 Task: Create a section Error Handling Sprint and in the section, add a milestone Remote Work Enablement in the project XcelTech.
Action: Mouse moved to (42, 361)
Screenshot: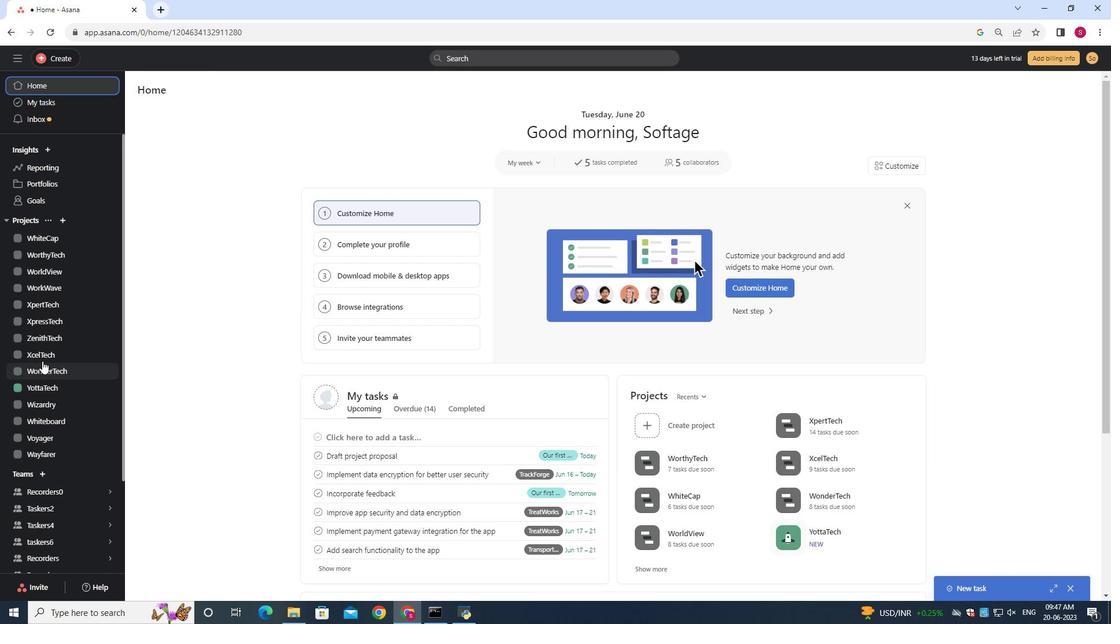 
Action: Mouse pressed left at (42, 361)
Screenshot: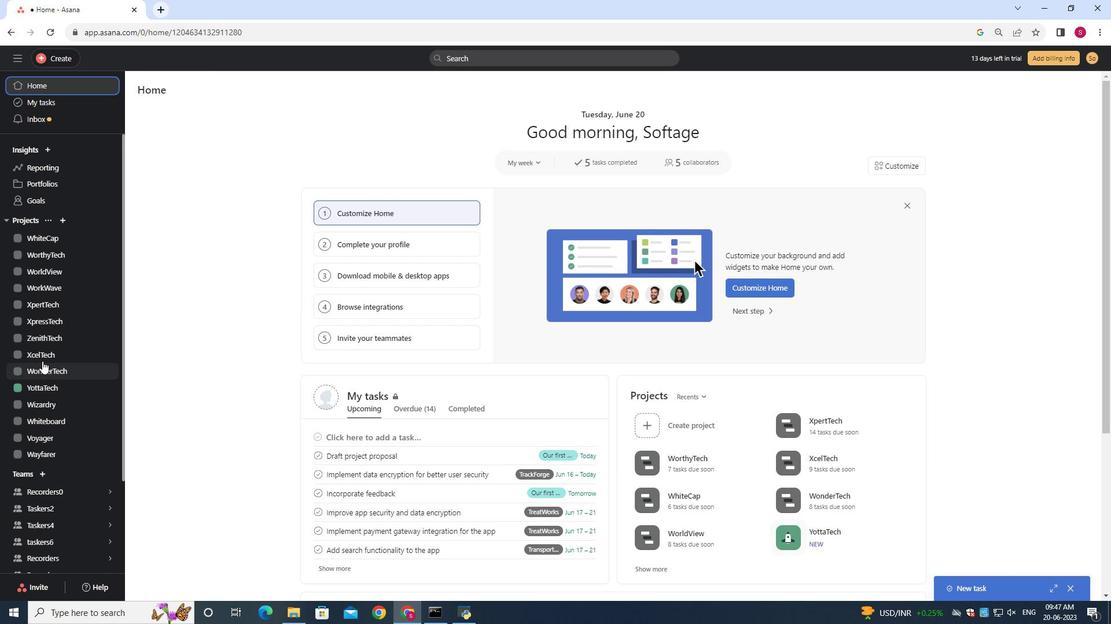 
Action: Mouse moved to (188, 142)
Screenshot: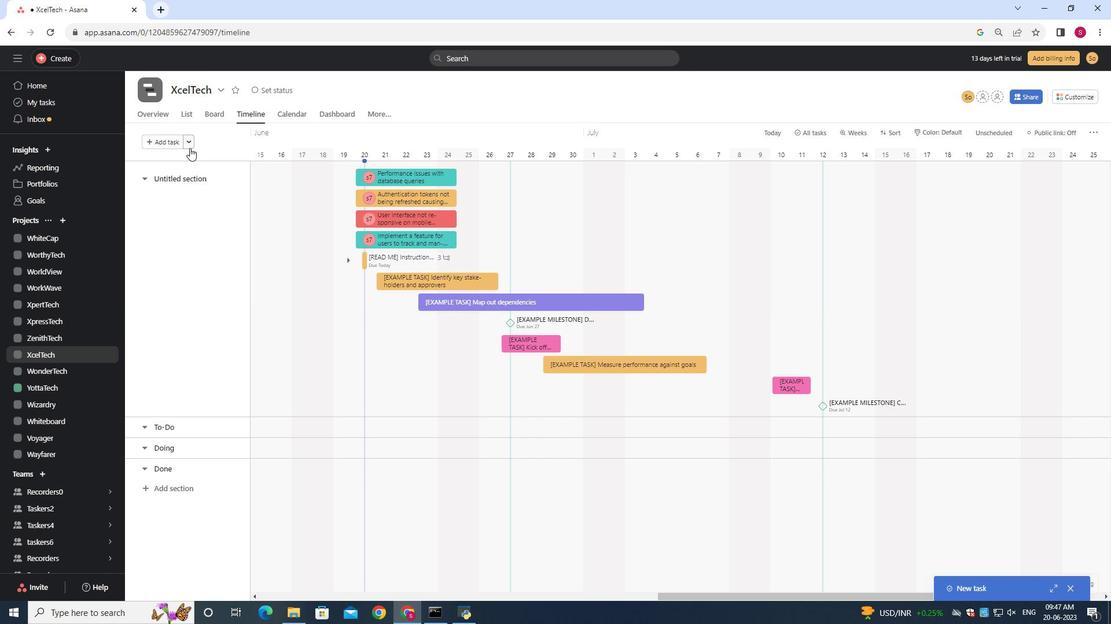 
Action: Mouse pressed left at (188, 142)
Screenshot: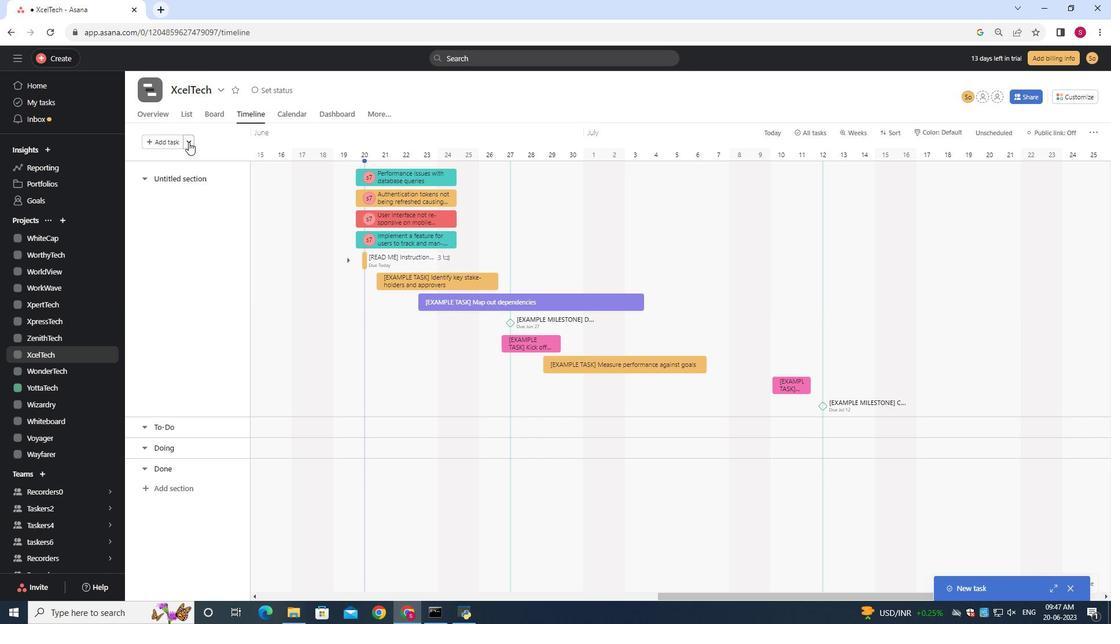 
Action: Mouse moved to (205, 159)
Screenshot: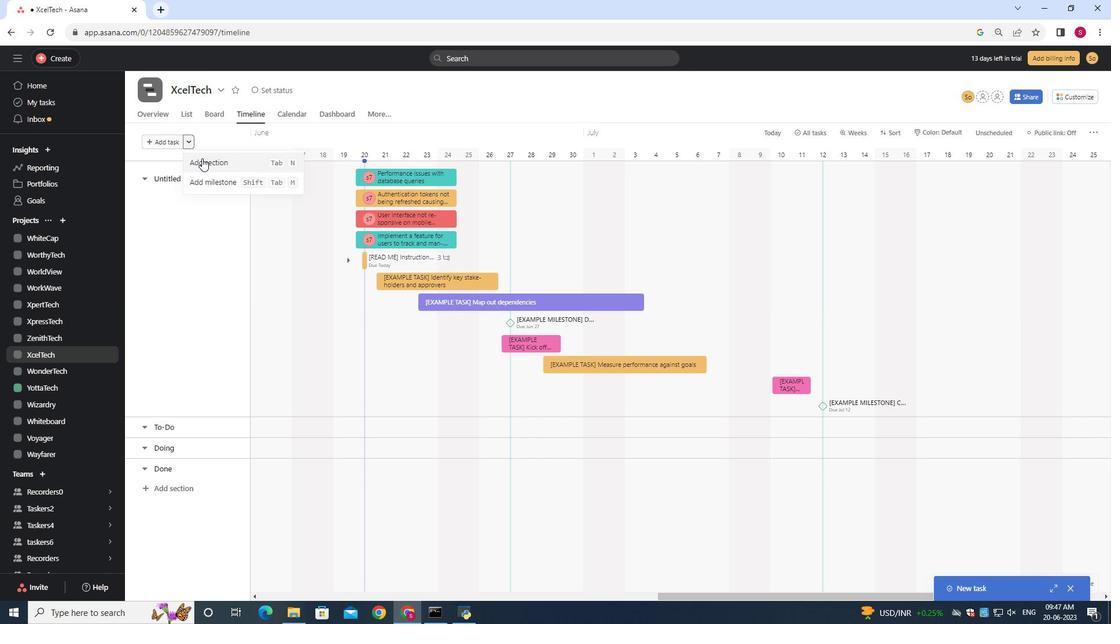 
Action: Mouse pressed left at (205, 159)
Screenshot: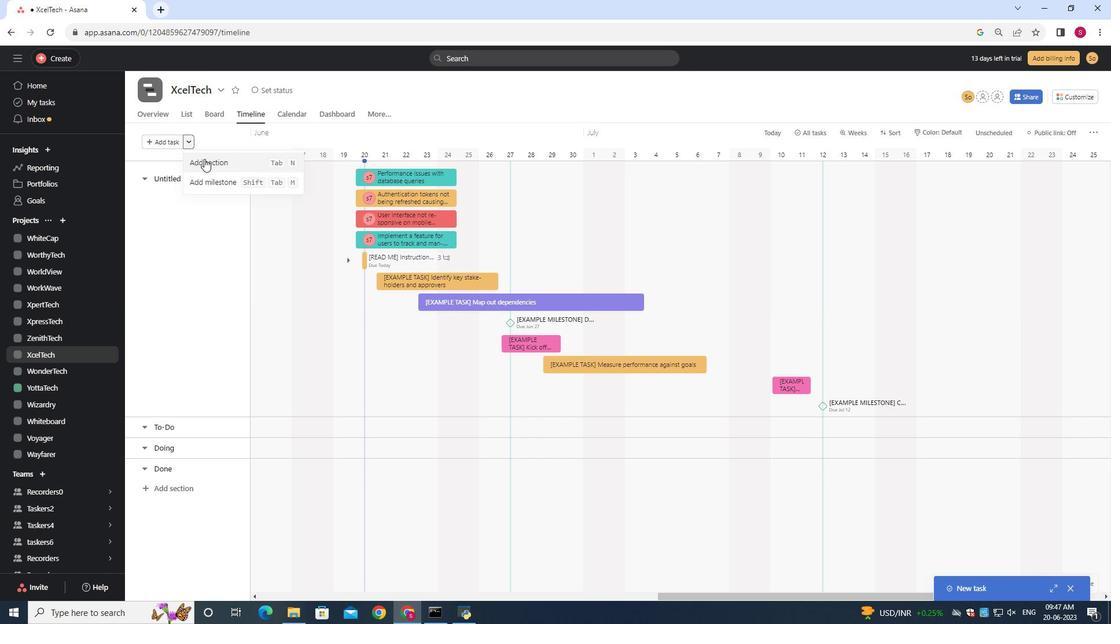 
Action: Mouse moved to (208, 161)
Screenshot: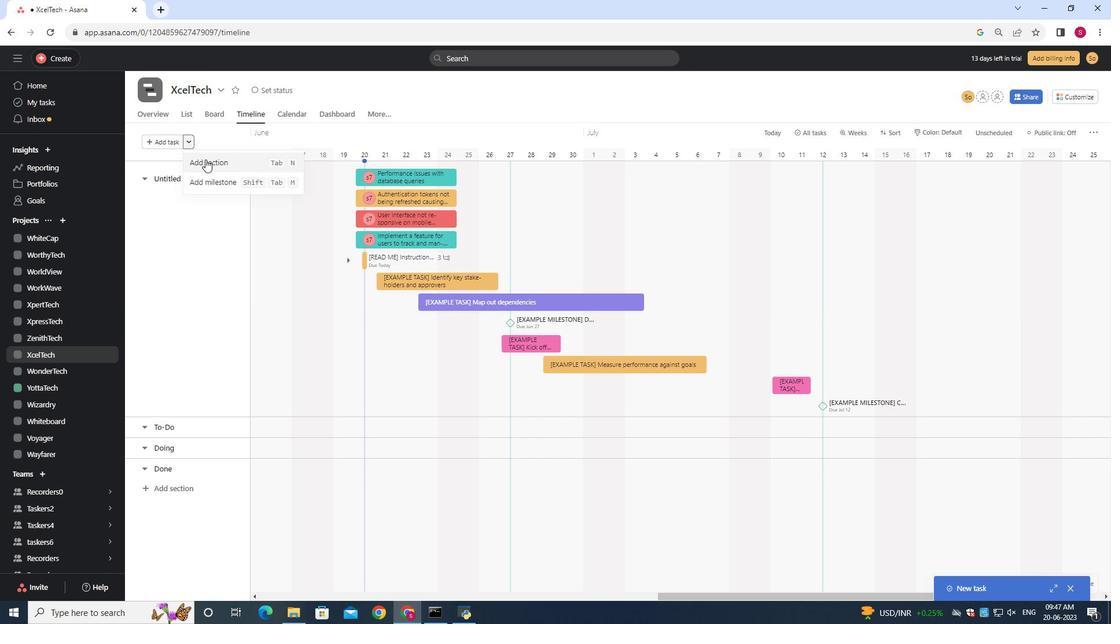 
Action: Key pressed <Key.shift><Key.shift><Key.shift><Key.shift>Error<Key.space><Key.shift>Handling<Key.space><Key.shift>Sprint
Screenshot: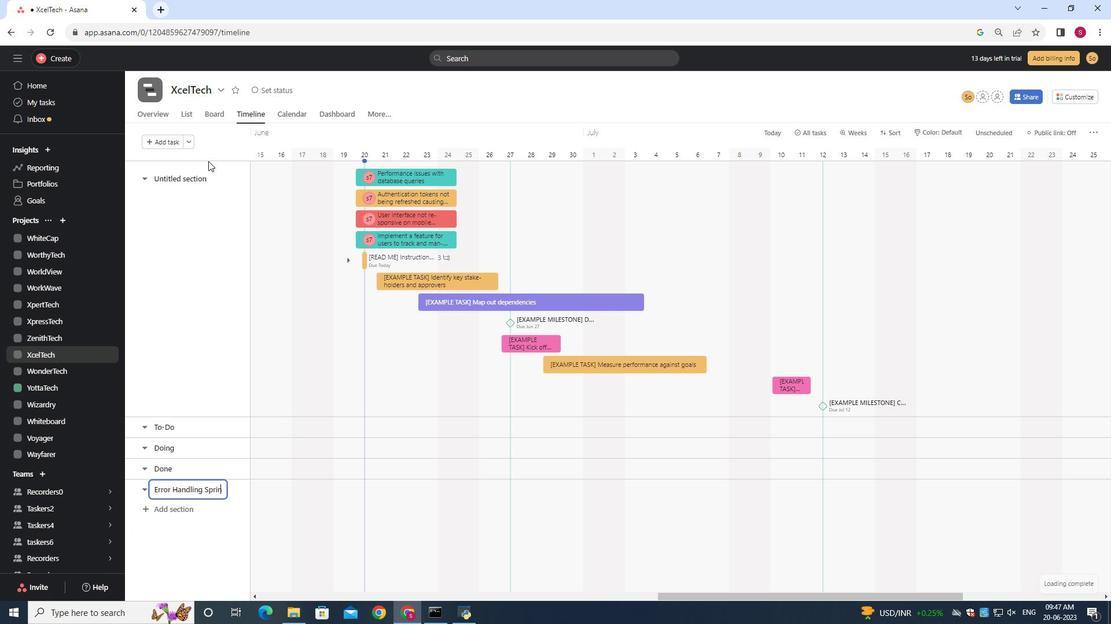 
Action: Mouse moved to (269, 491)
Screenshot: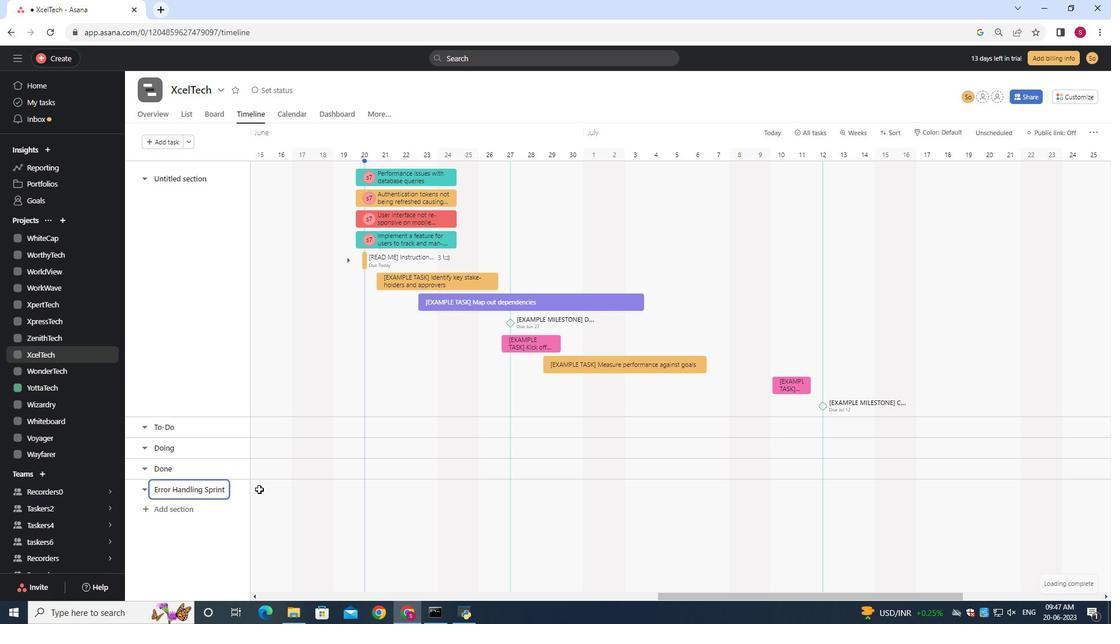 
Action: Mouse pressed left at (269, 491)
Screenshot: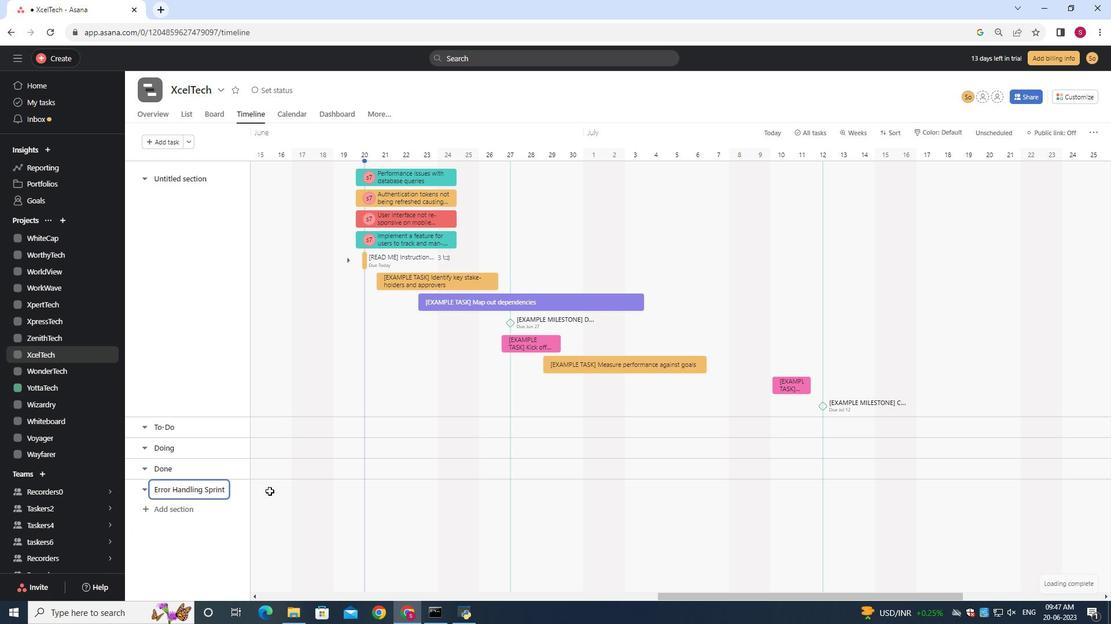 
Action: Mouse moved to (269, 492)
Screenshot: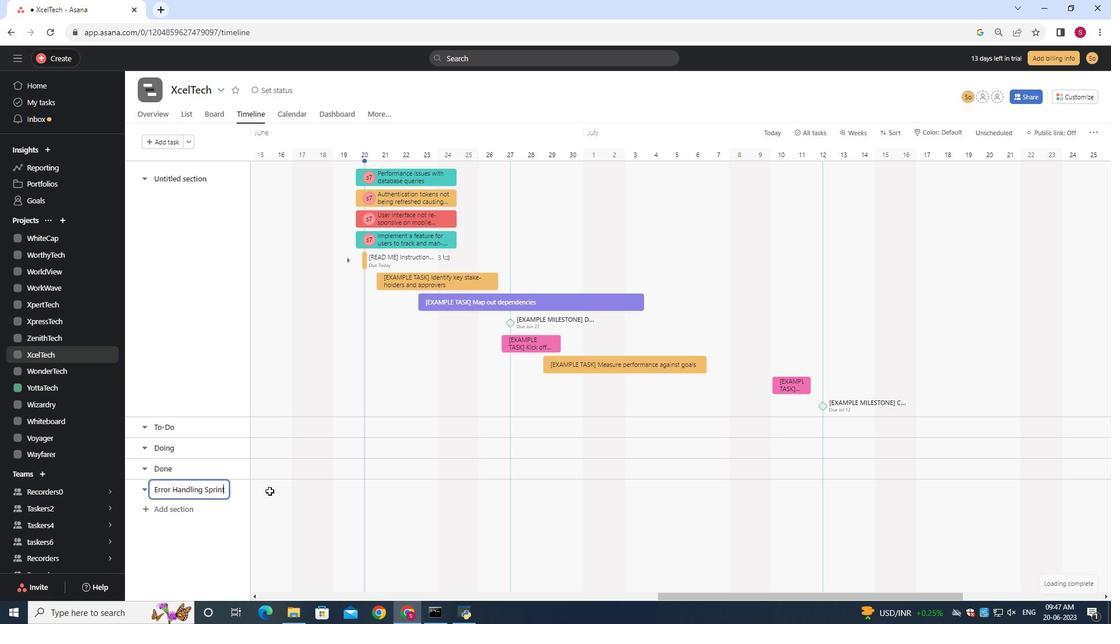 
Action: Key pressed <Key.shift><Key.shift><Key.shift><Key.shift><Key.shift><Key.shift><Key.shift><Key.shift><Key.caps_lock><Key.shift>r<Key.backspace><Key.caps_lock><Key.shift><Key.shift><Key.shift><Key.shift><Key.shift><Key.shift><Key.shift>Remote<Key.space><Key.shift>Work<Key.space><Key.shift><Key.shift><Key.shift><Key.shift><Key.shift>Enablement
Screenshot: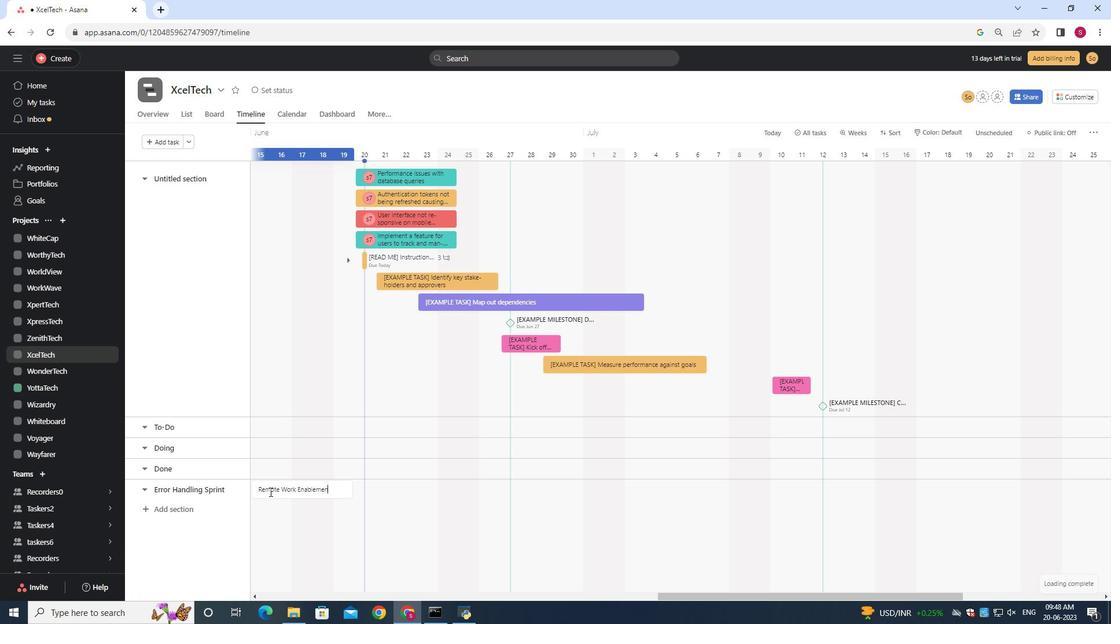 
Action: Mouse moved to (299, 487)
Screenshot: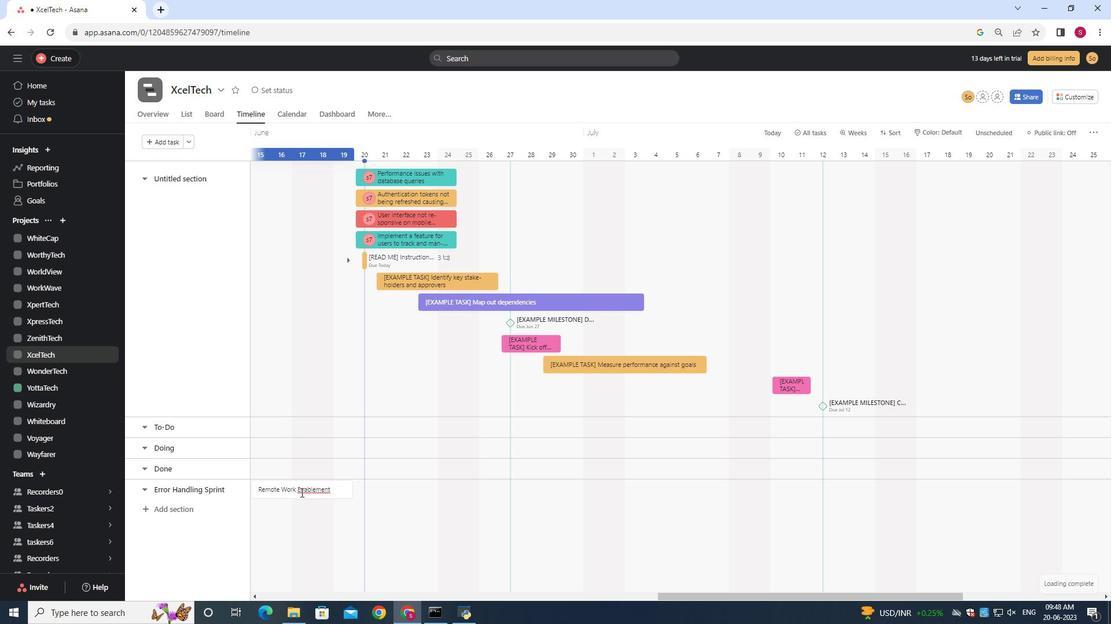 
Action: Mouse pressed right at (299, 487)
Screenshot: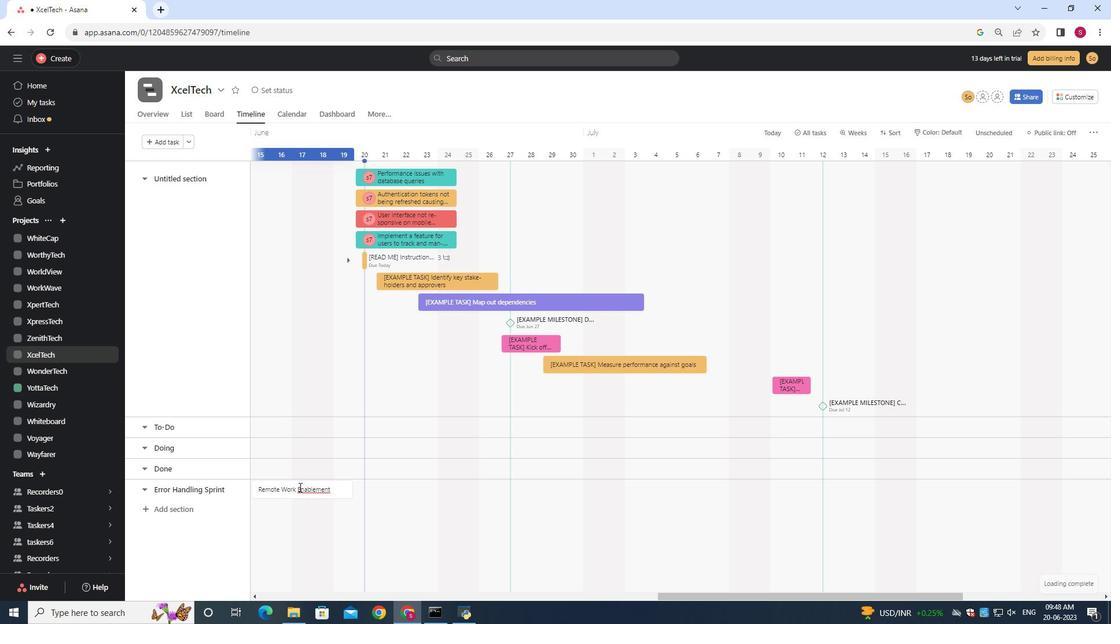 
Action: Mouse moved to (328, 439)
Screenshot: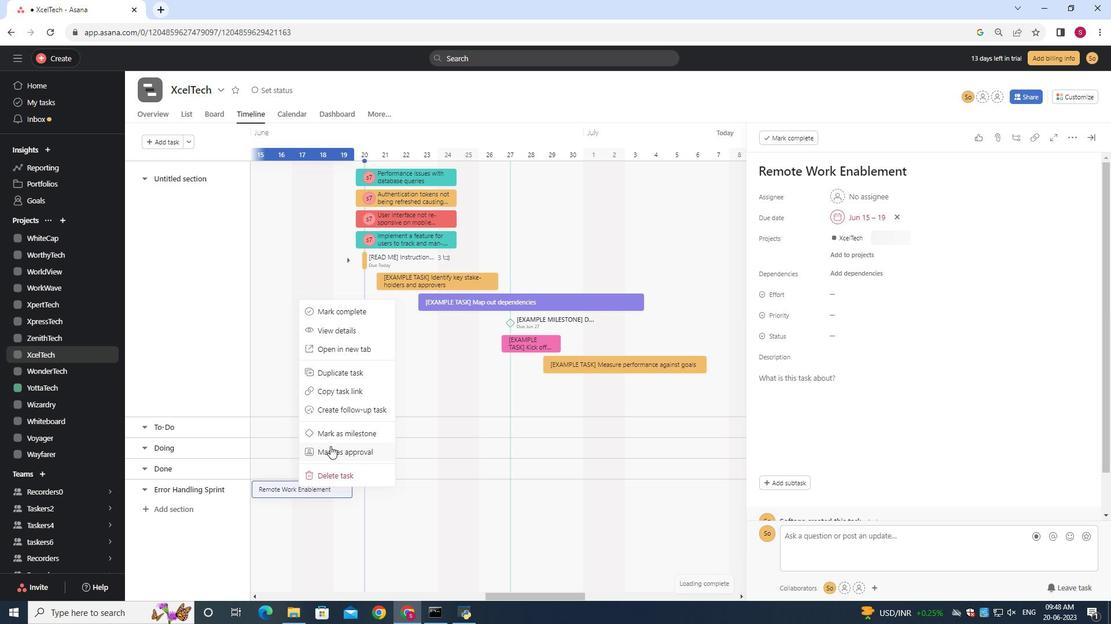 
Action: Mouse pressed left at (328, 439)
Screenshot: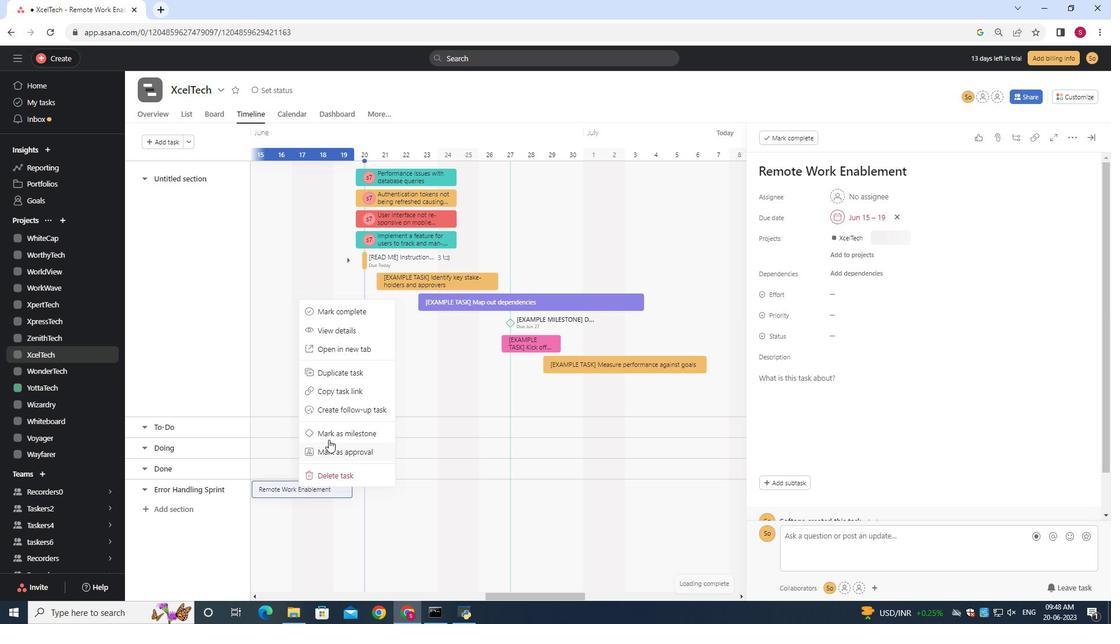 
Action: Mouse moved to (328, 440)
Screenshot: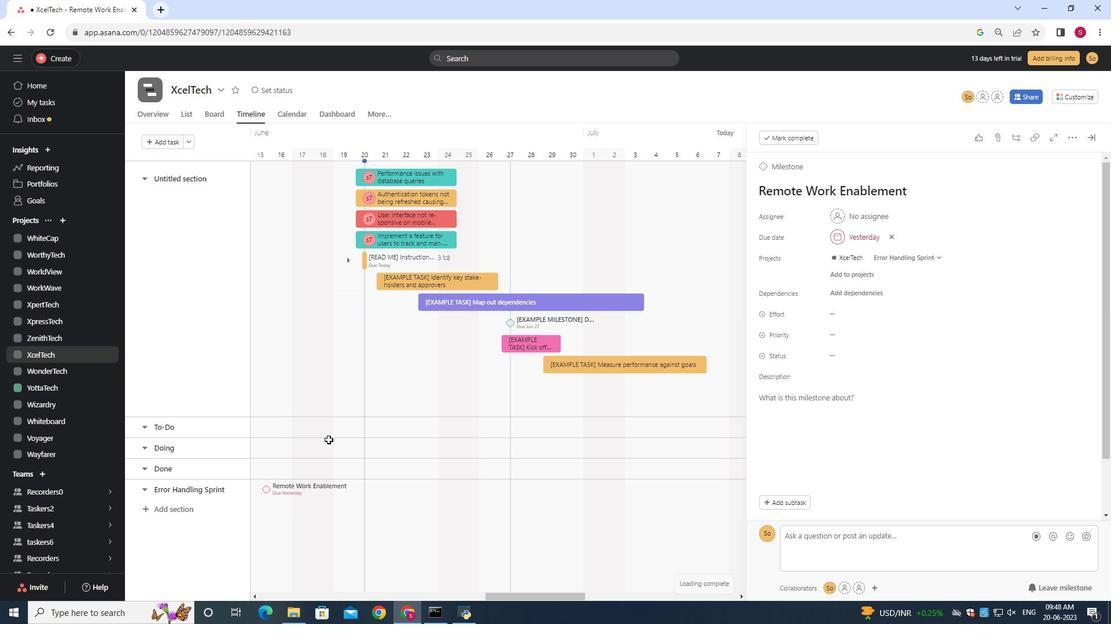 
